 Task: Select Current Company "Microsoft" in search with filters.
Action: Mouse moved to (536, 66)
Screenshot: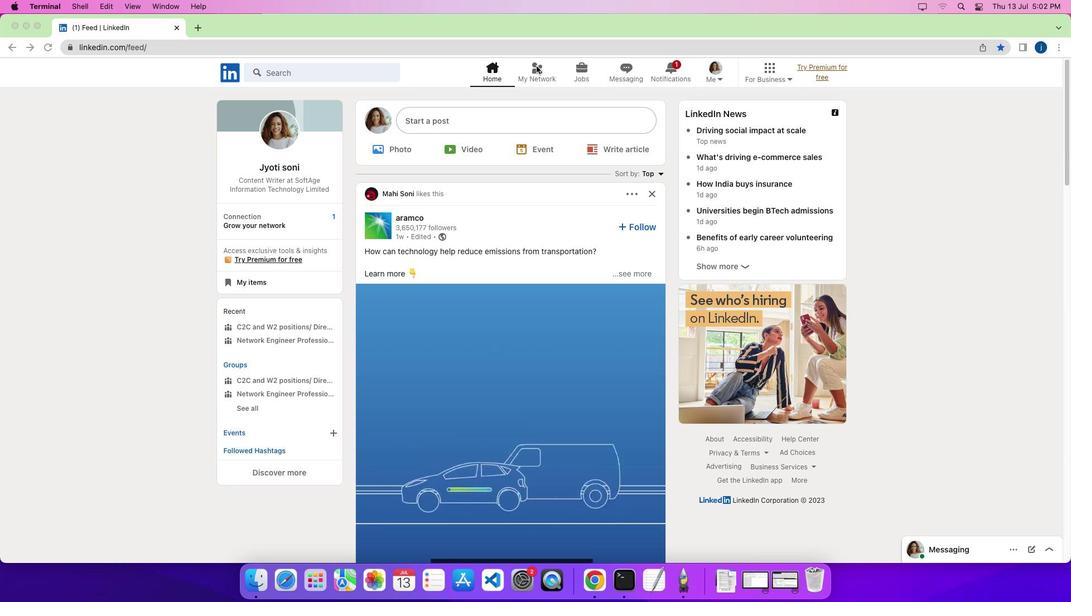 
Action: Mouse pressed left at (536, 66)
Screenshot: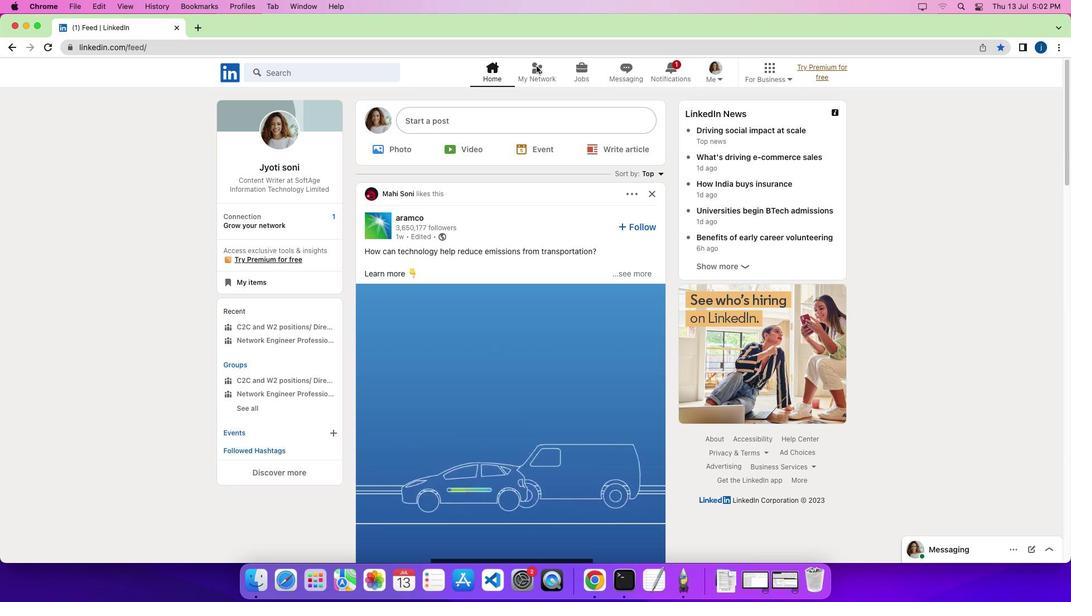 
Action: Mouse pressed left at (536, 66)
Screenshot: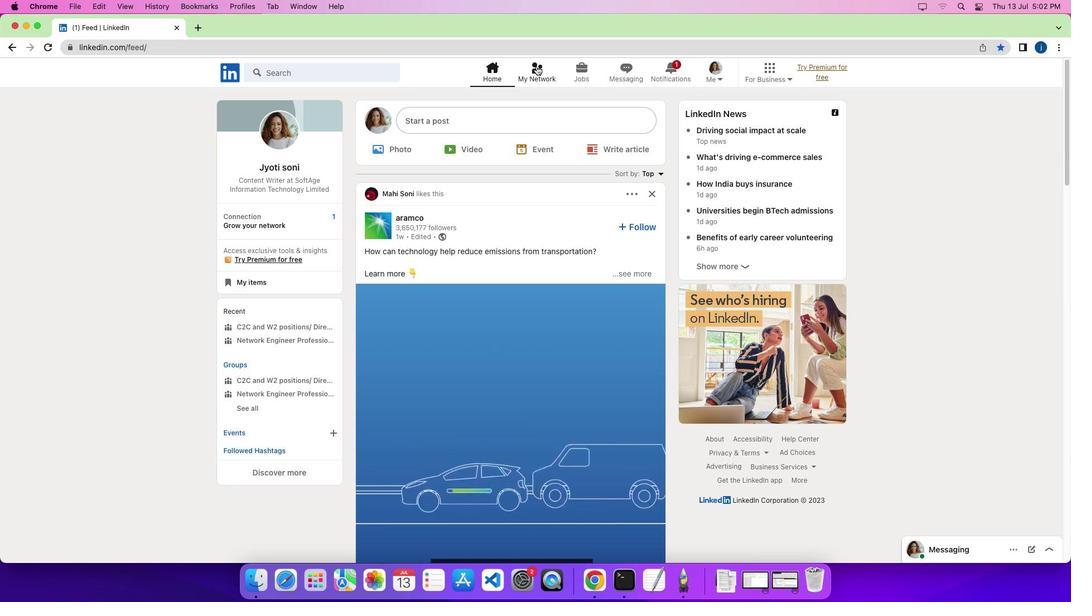 
Action: Mouse moved to (337, 138)
Screenshot: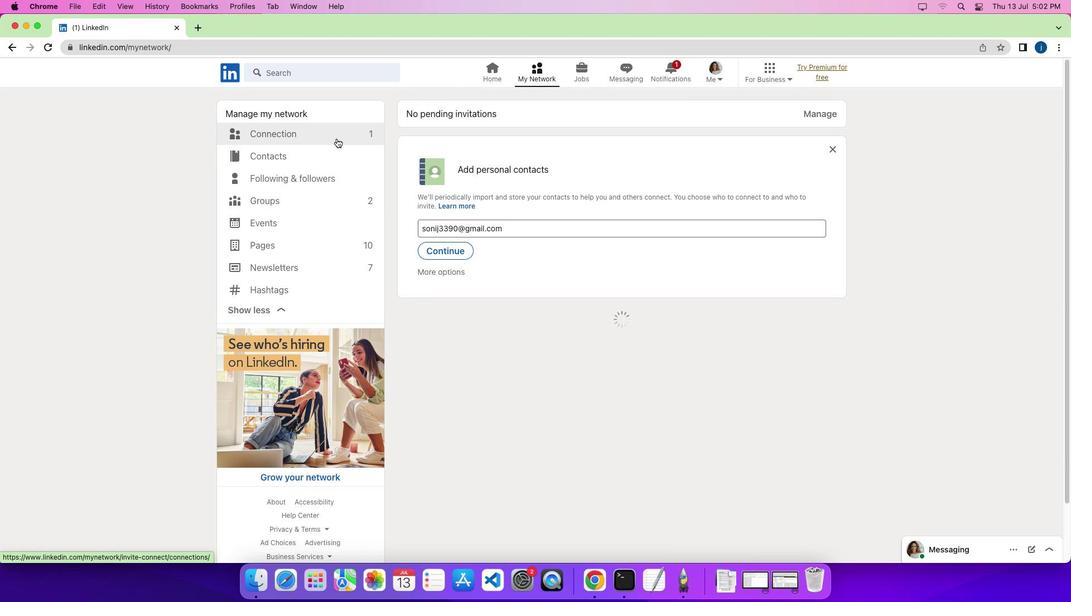 
Action: Mouse pressed left at (337, 138)
Screenshot: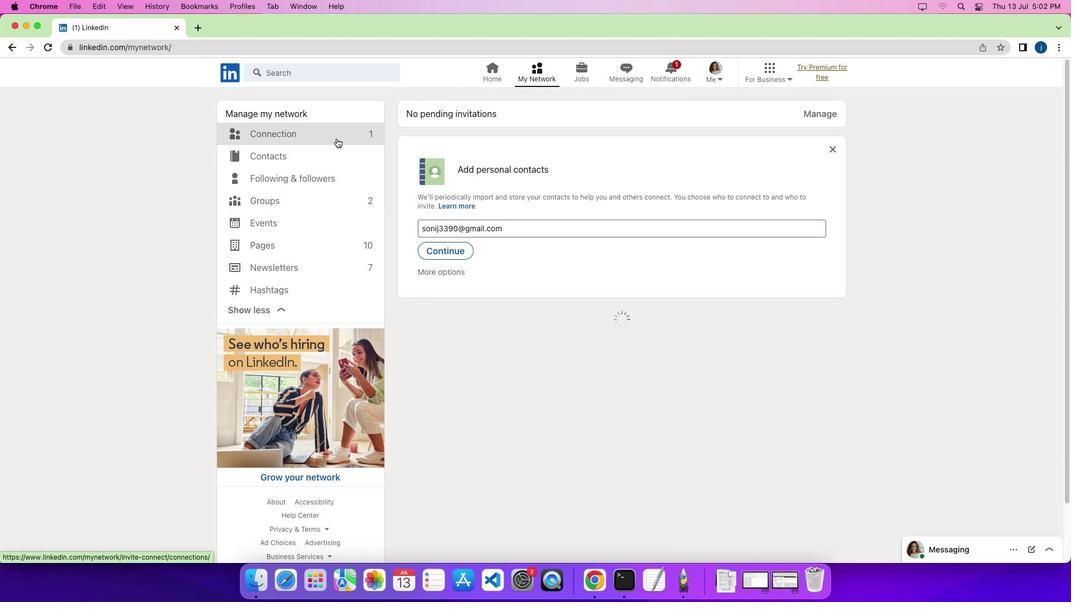 
Action: Mouse moved to (613, 135)
Screenshot: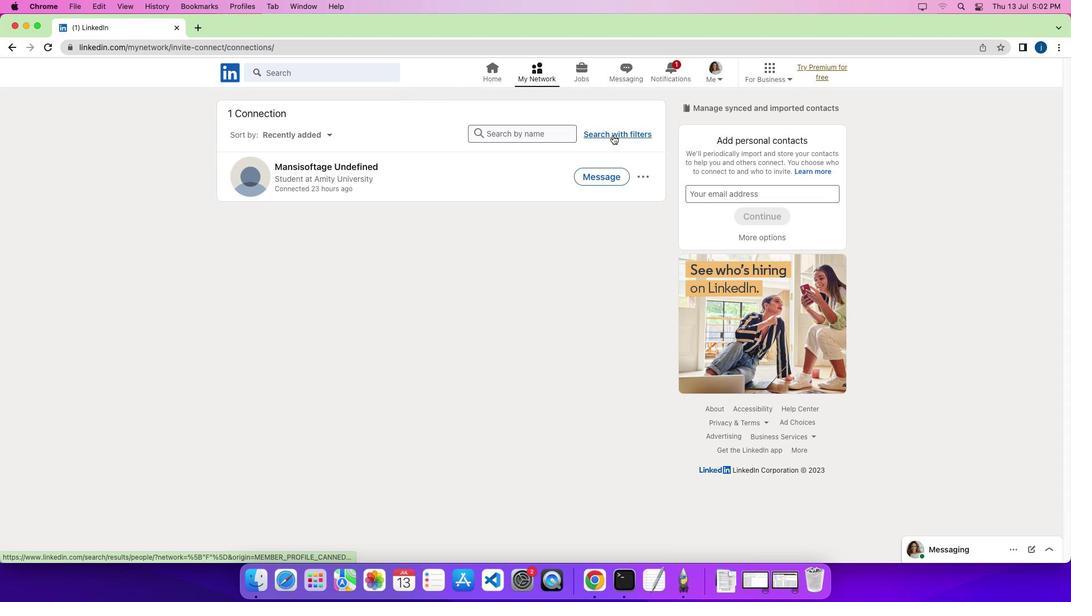 
Action: Mouse pressed left at (613, 135)
Screenshot: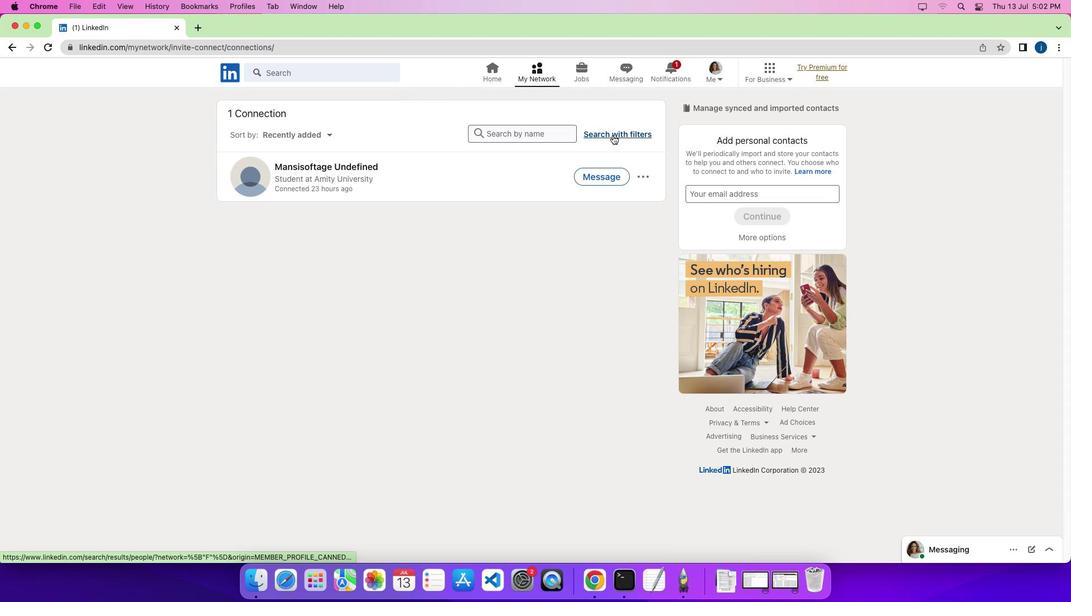 
Action: Mouse moved to (475, 105)
Screenshot: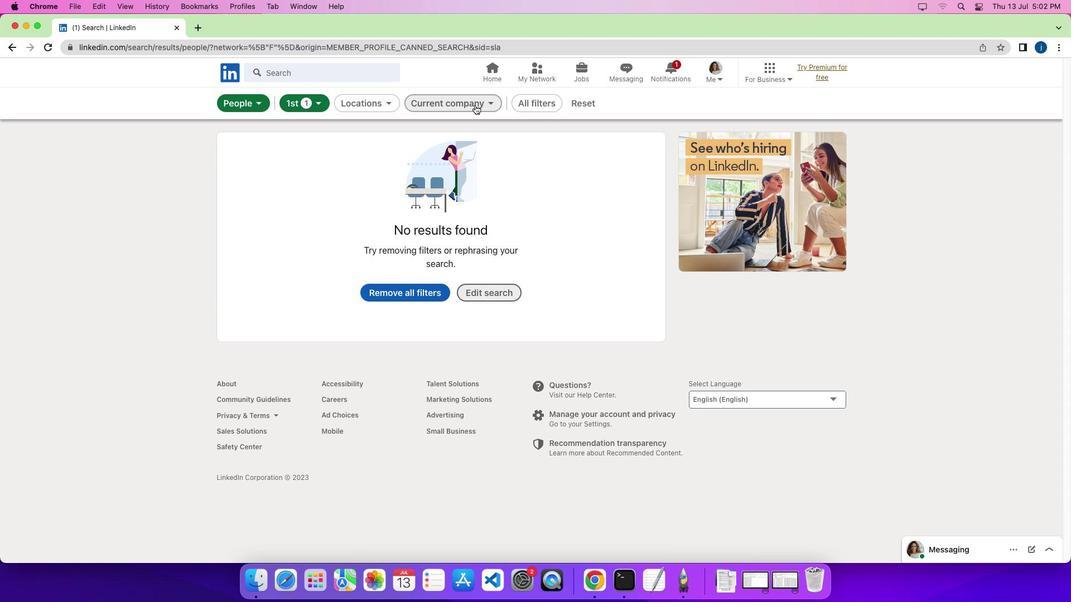 
Action: Mouse pressed left at (475, 105)
Screenshot: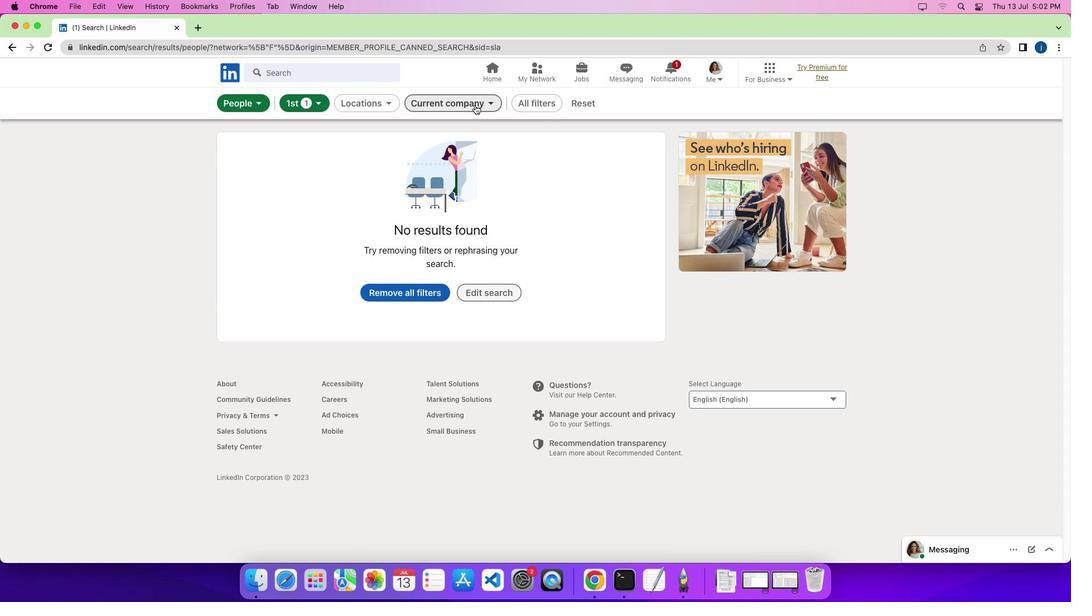 
Action: Mouse moved to (482, 131)
Screenshot: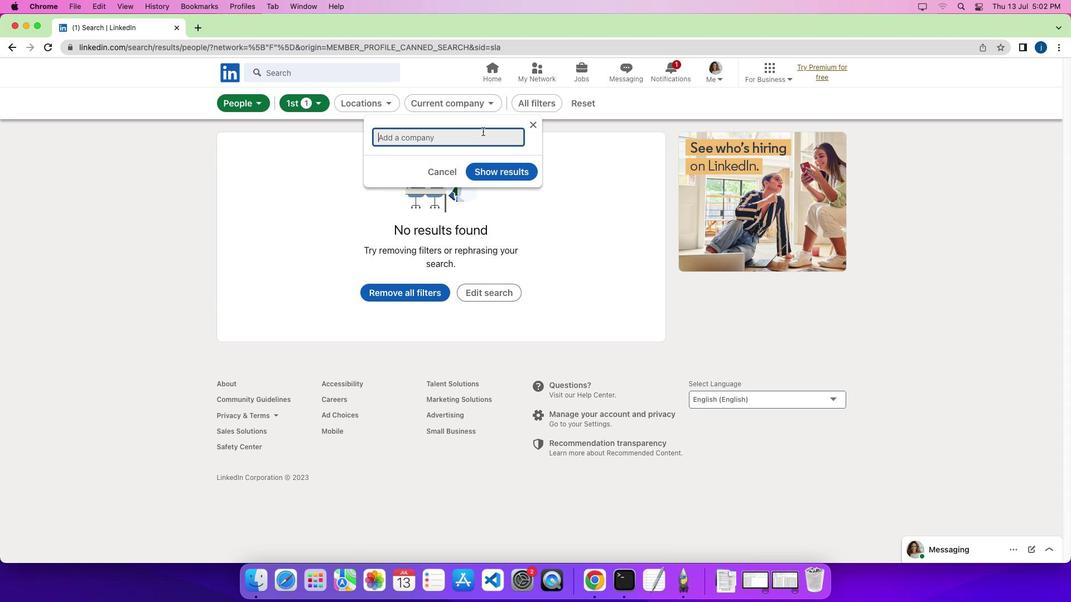 
Action: Mouse pressed left at (482, 131)
Screenshot: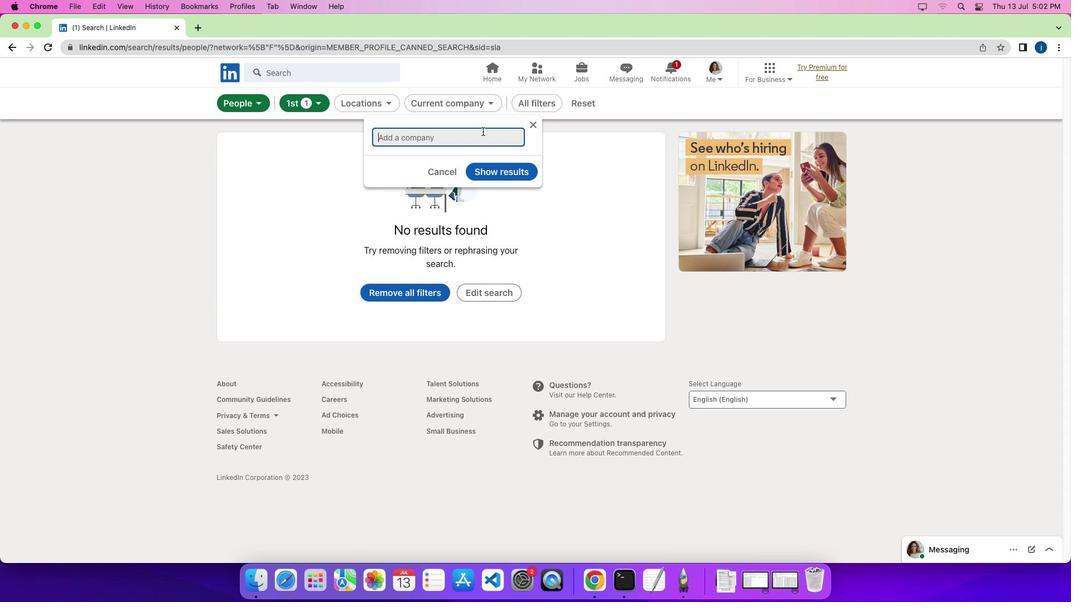 
Action: Key pressed Key.shift'M''i''c''r''o''s''o''f''t'
Screenshot: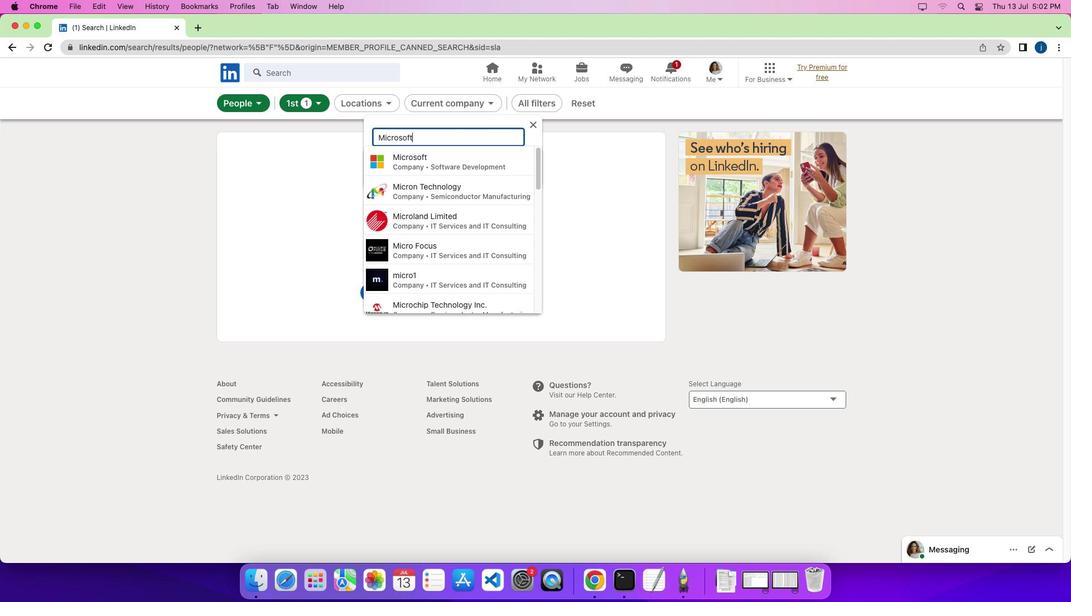 
Action: Mouse moved to (486, 152)
Screenshot: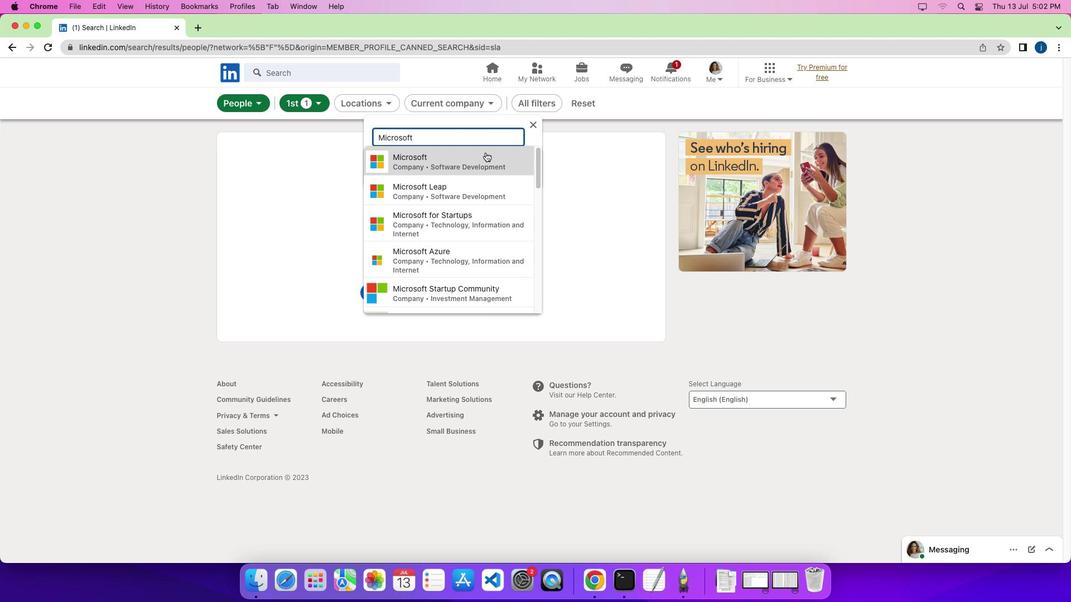 
Action: Mouse pressed left at (486, 152)
Screenshot: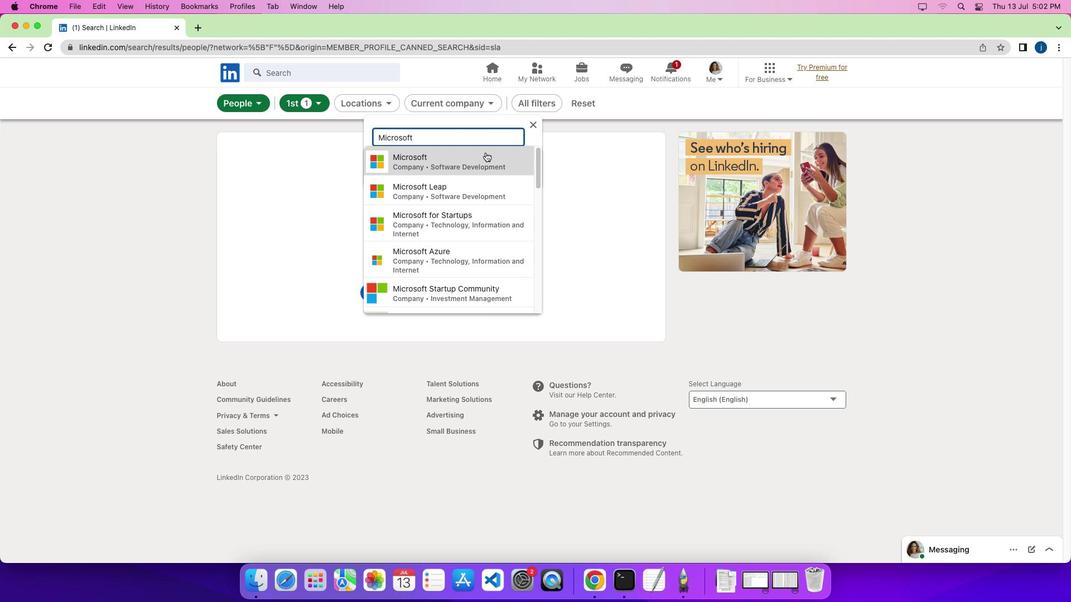 
Action: Mouse moved to (509, 199)
Screenshot: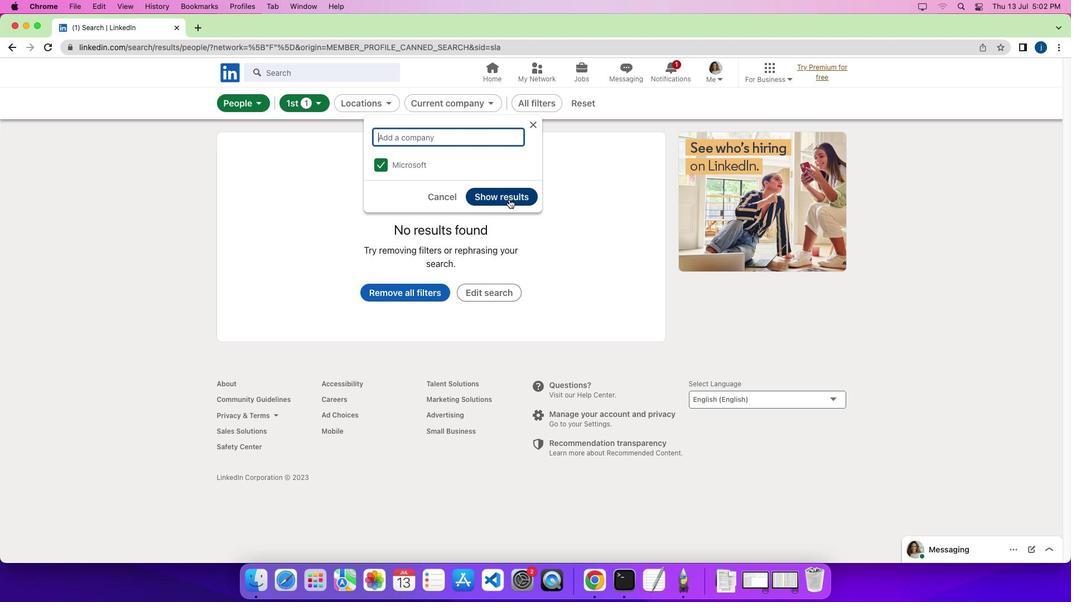 
Action: Mouse pressed left at (509, 199)
Screenshot: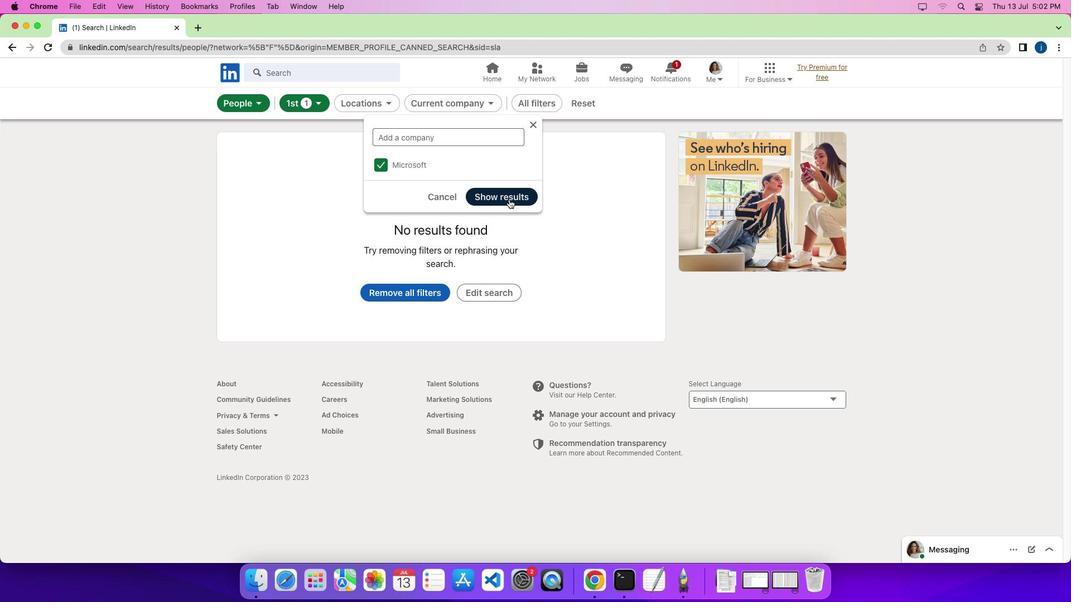 
